 Task: Create a schedule automation trigger every month on the first working day at 12:00 PM starting on February 1, 2024.
Action: Mouse moved to (897, 257)
Screenshot: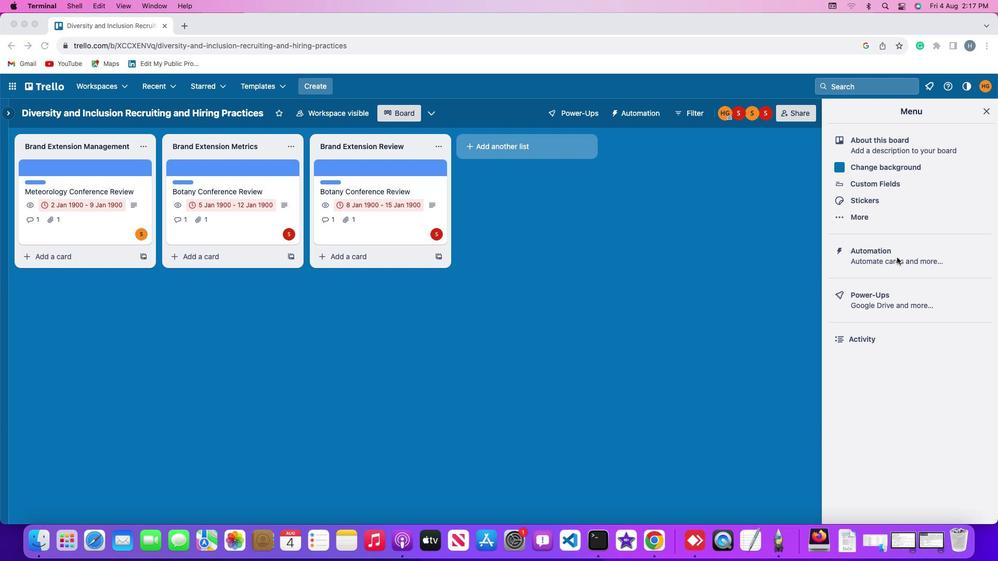 
Action: Mouse pressed left at (897, 257)
Screenshot: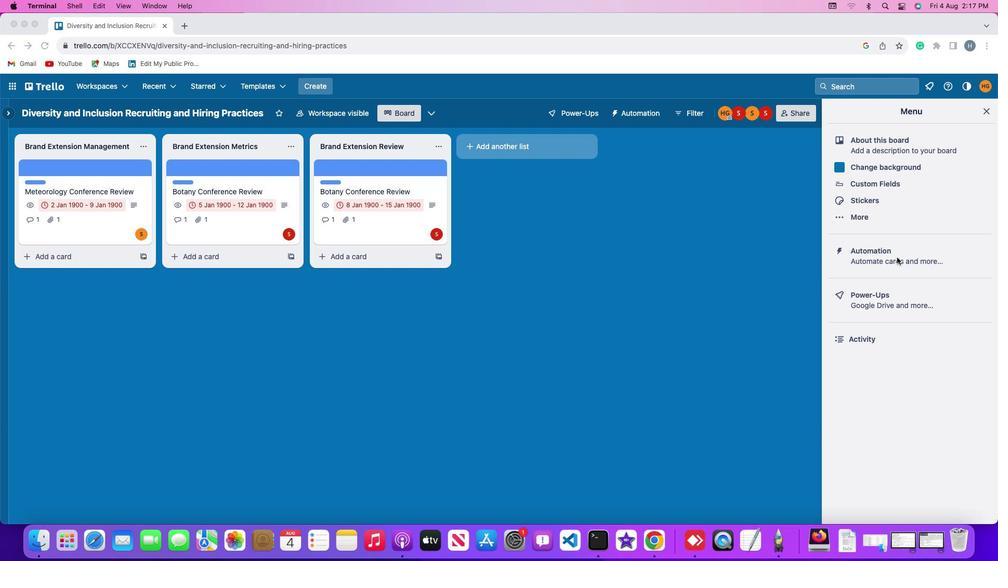 
Action: Mouse pressed left at (897, 257)
Screenshot: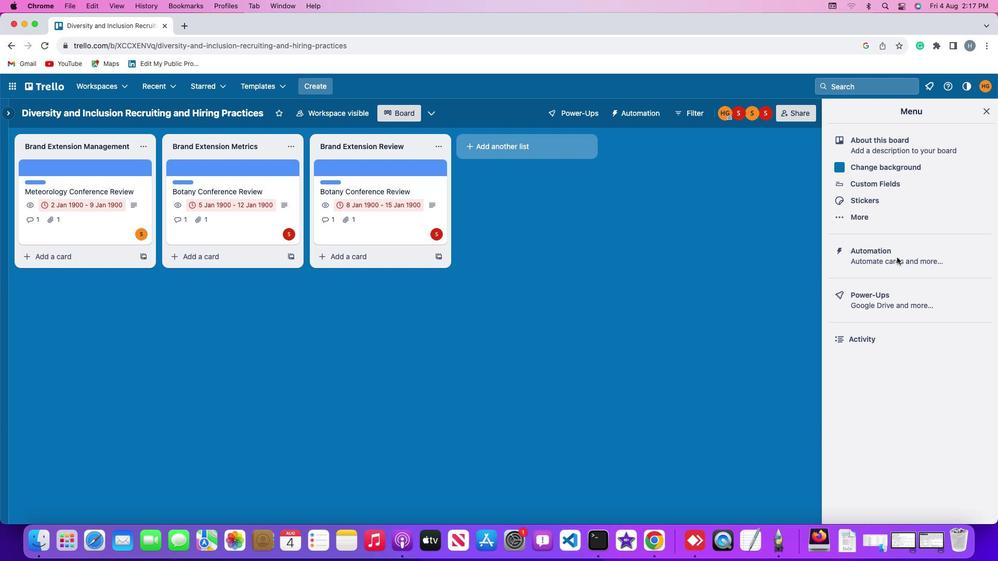 
Action: Mouse moved to (64, 227)
Screenshot: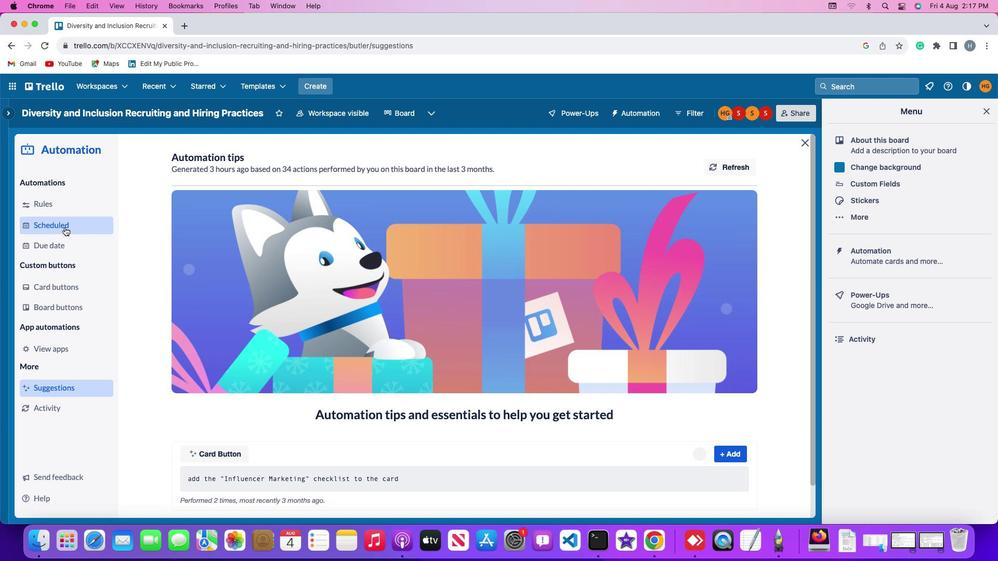 
Action: Mouse pressed left at (64, 227)
Screenshot: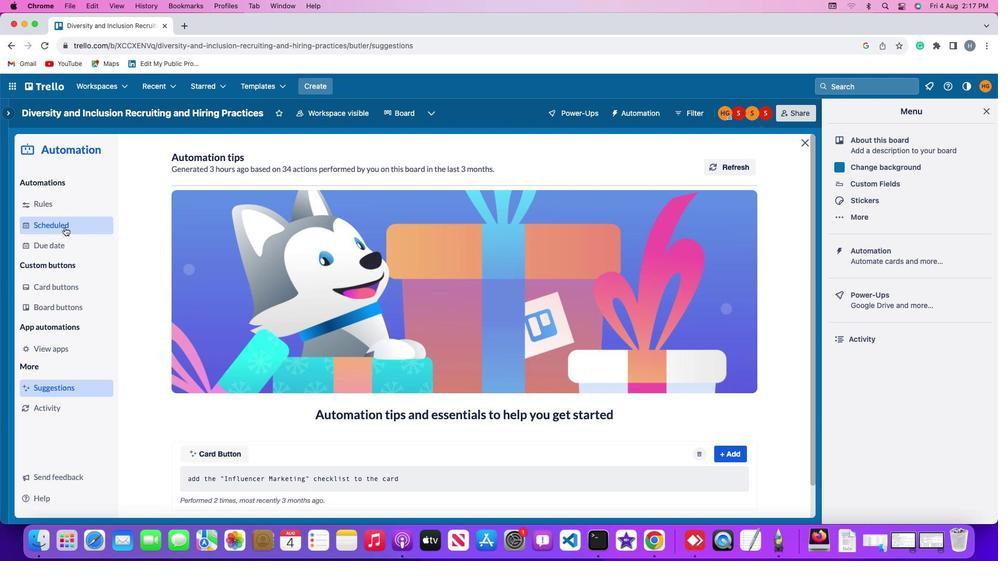 
Action: Mouse moved to (705, 153)
Screenshot: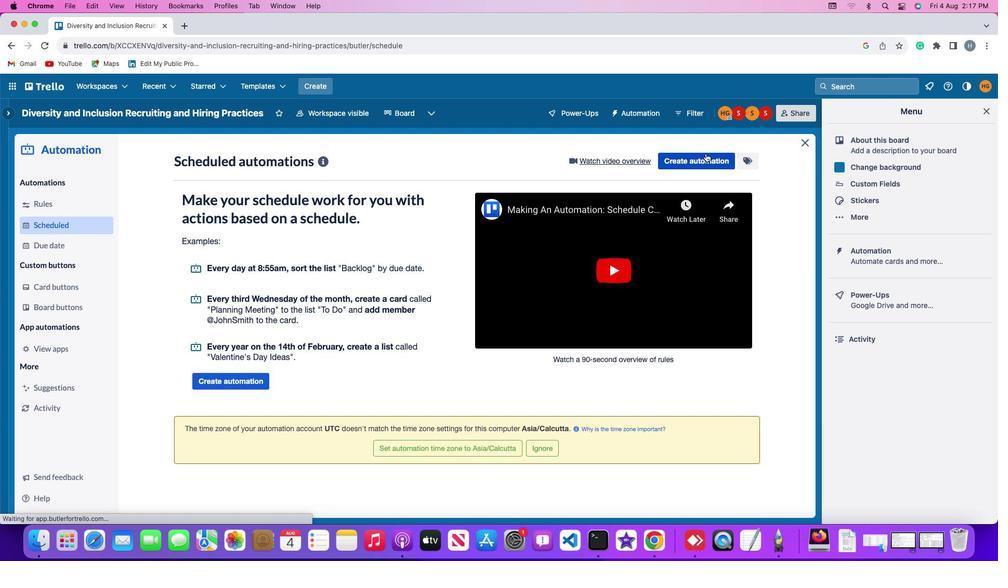 
Action: Mouse pressed left at (705, 153)
Screenshot: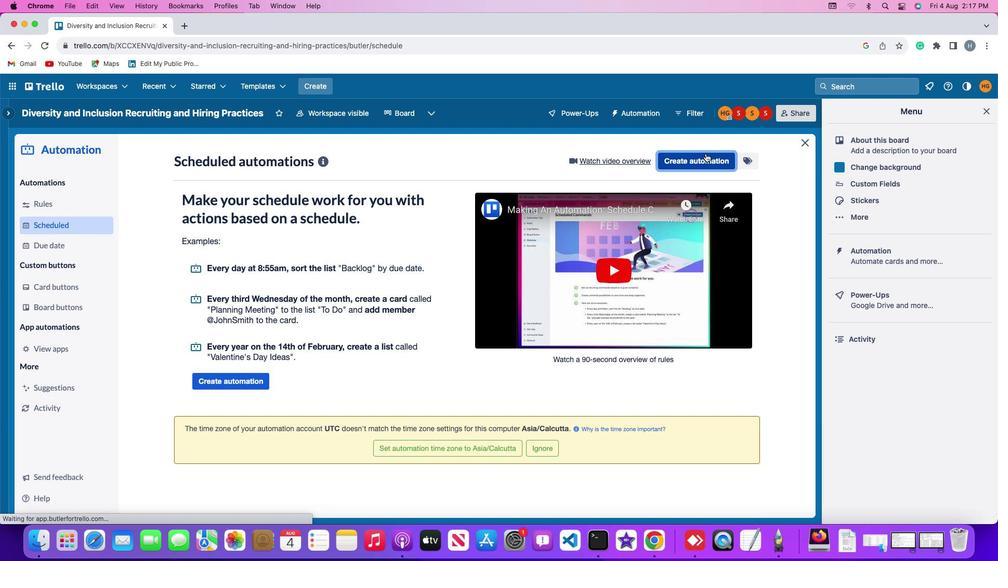 
Action: Mouse moved to (522, 260)
Screenshot: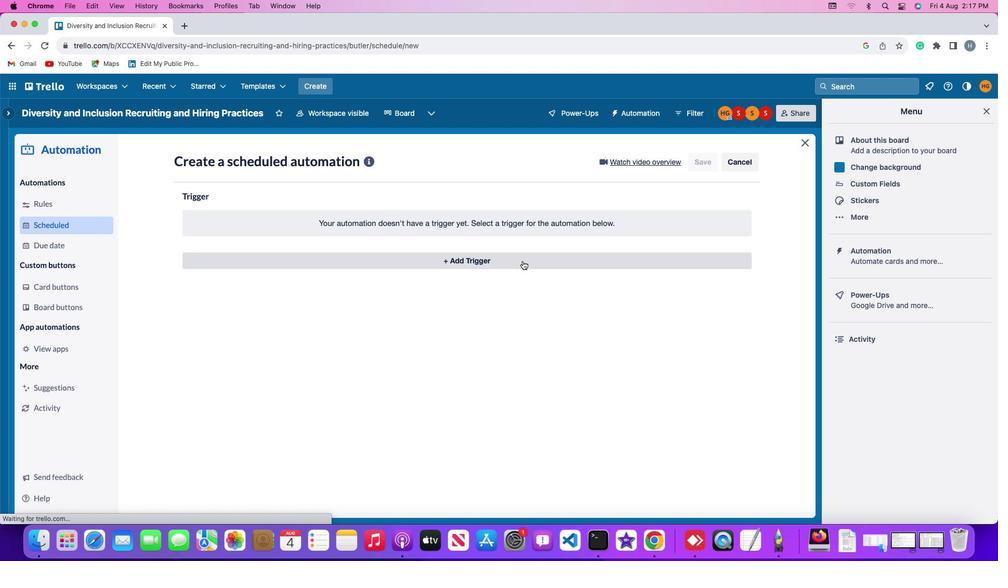 
Action: Mouse pressed left at (522, 260)
Screenshot: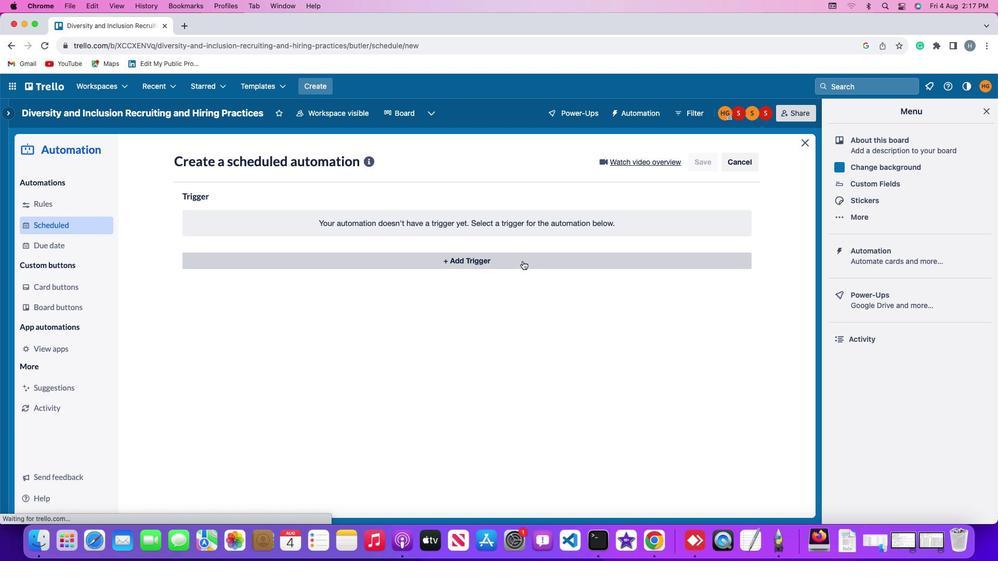 
Action: Mouse moved to (218, 437)
Screenshot: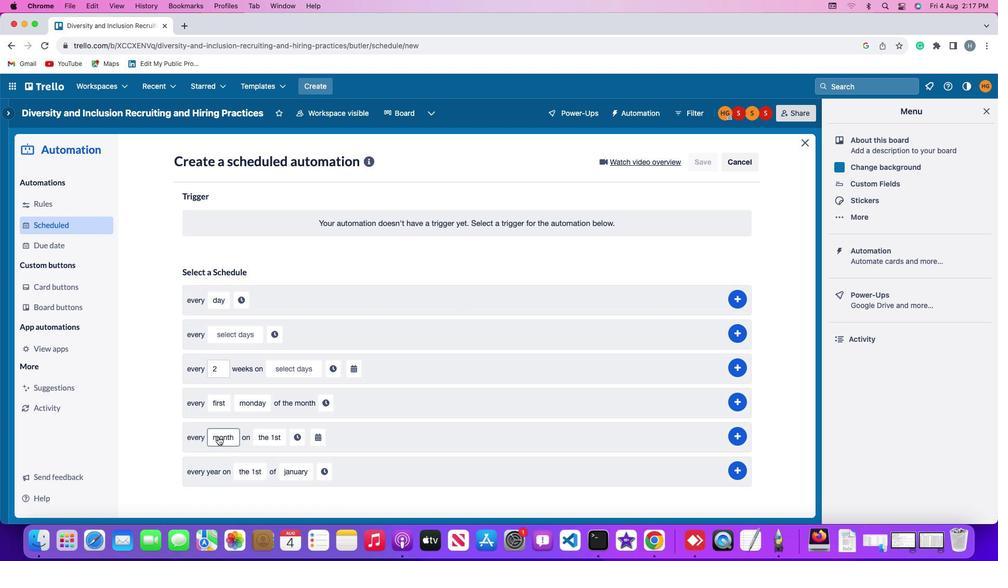 
Action: Mouse pressed left at (218, 437)
Screenshot: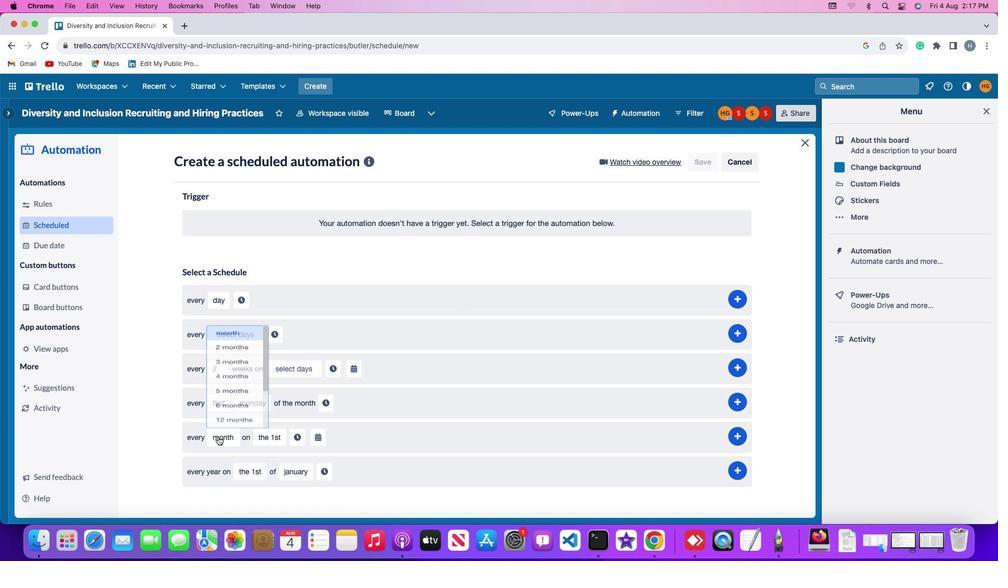 
Action: Mouse moved to (239, 290)
Screenshot: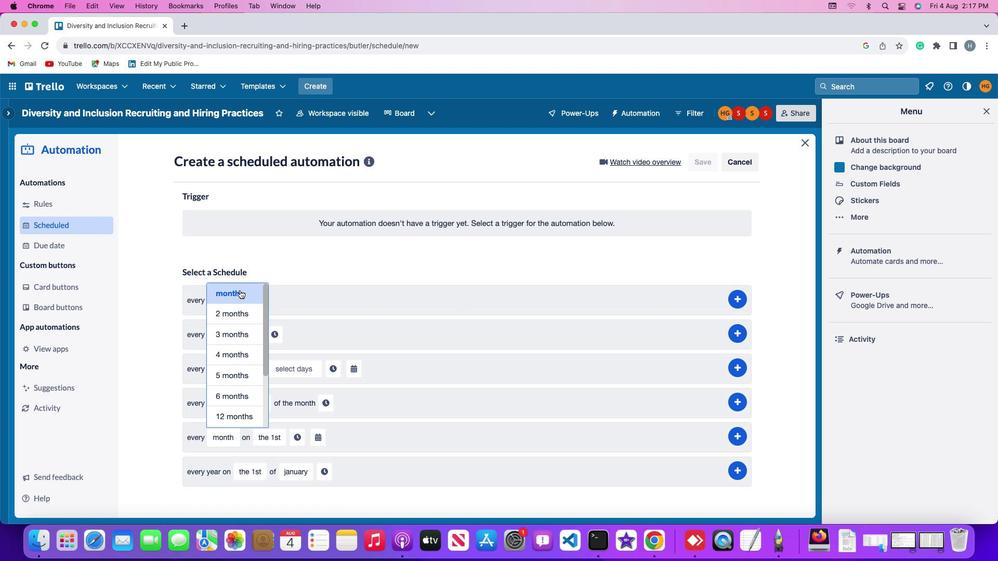 
Action: Mouse pressed left at (239, 290)
Screenshot: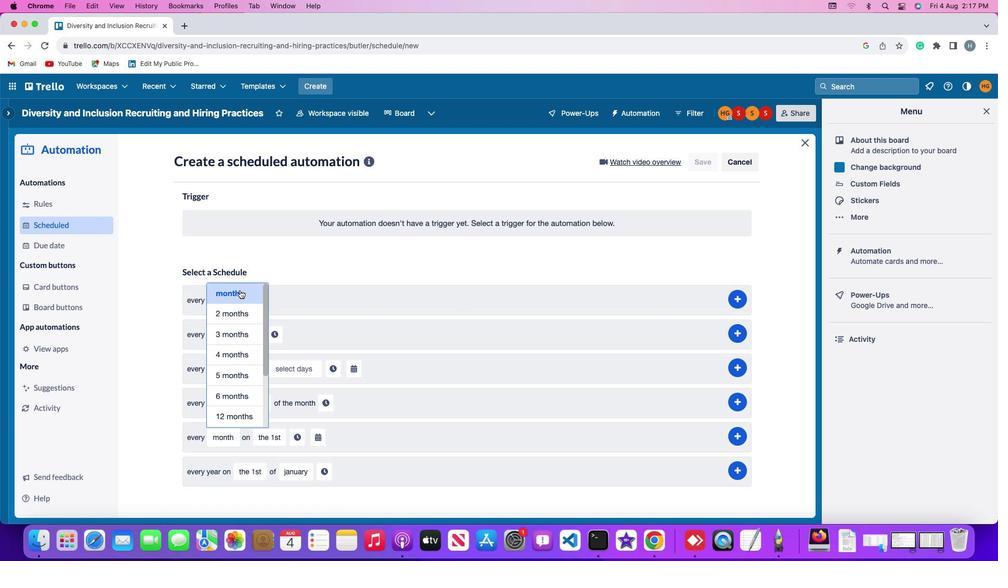 
Action: Mouse moved to (266, 438)
Screenshot: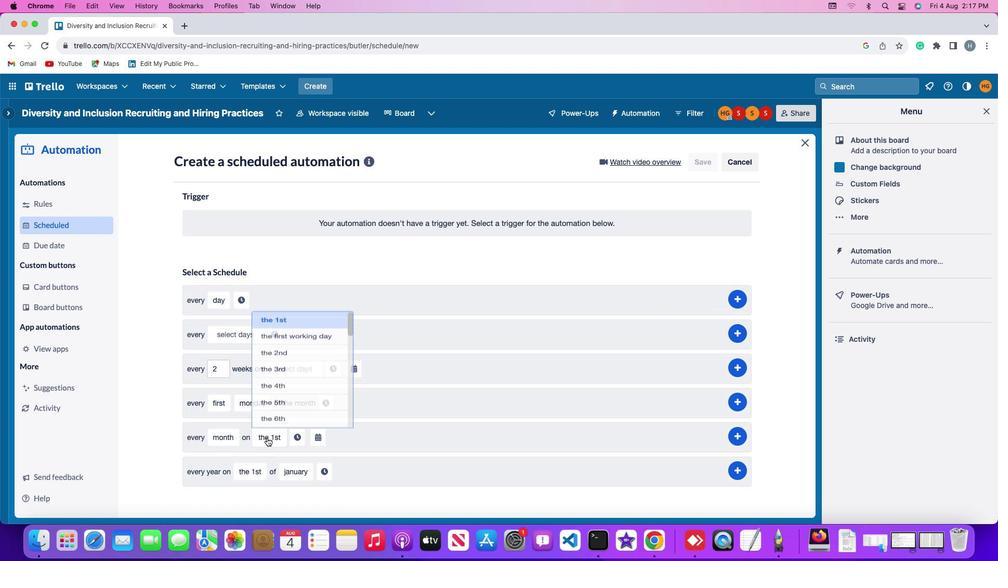 
Action: Mouse pressed left at (266, 438)
Screenshot: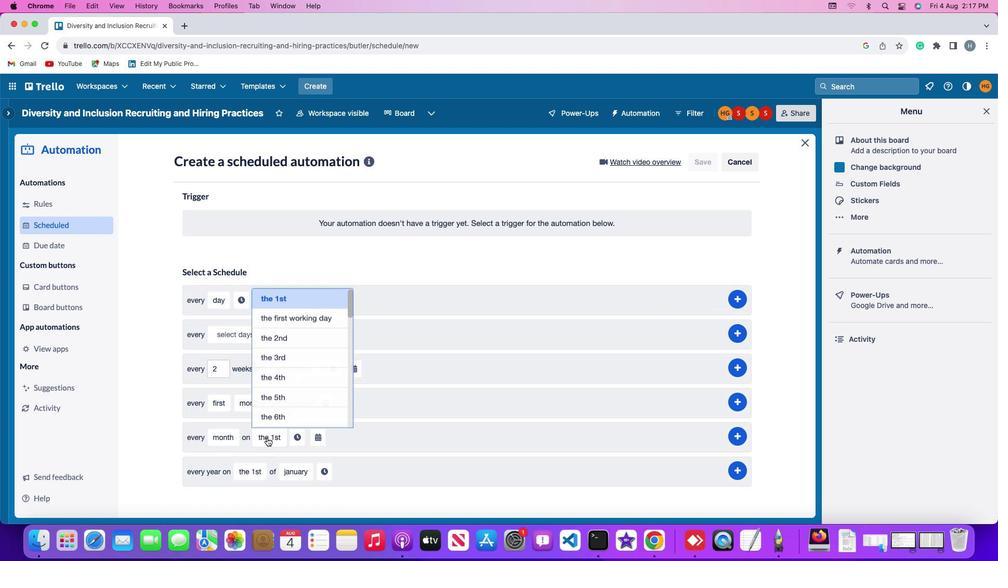 
Action: Mouse moved to (294, 313)
Screenshot: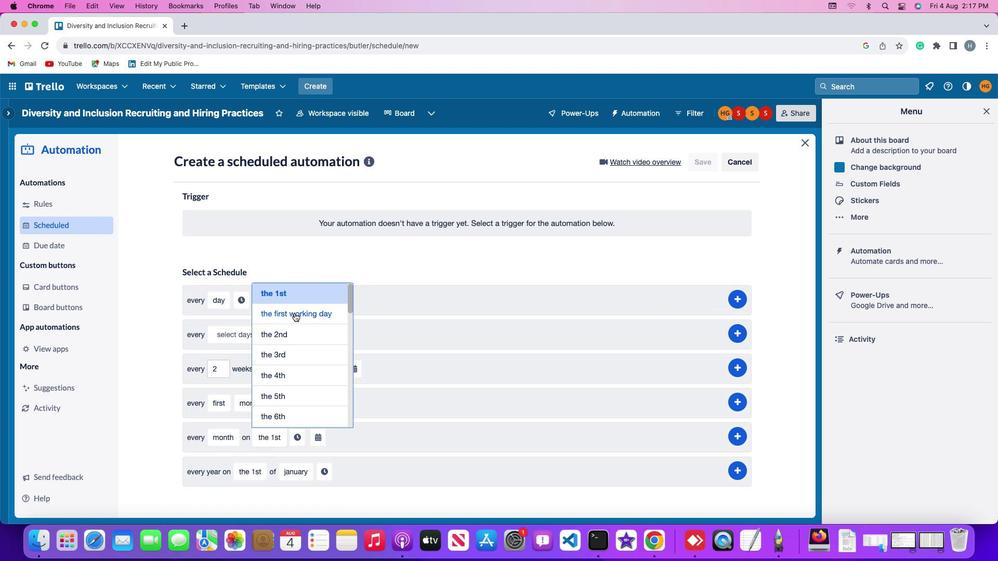 
Action: Mouse pressed left at (294, 313)
Screenshot: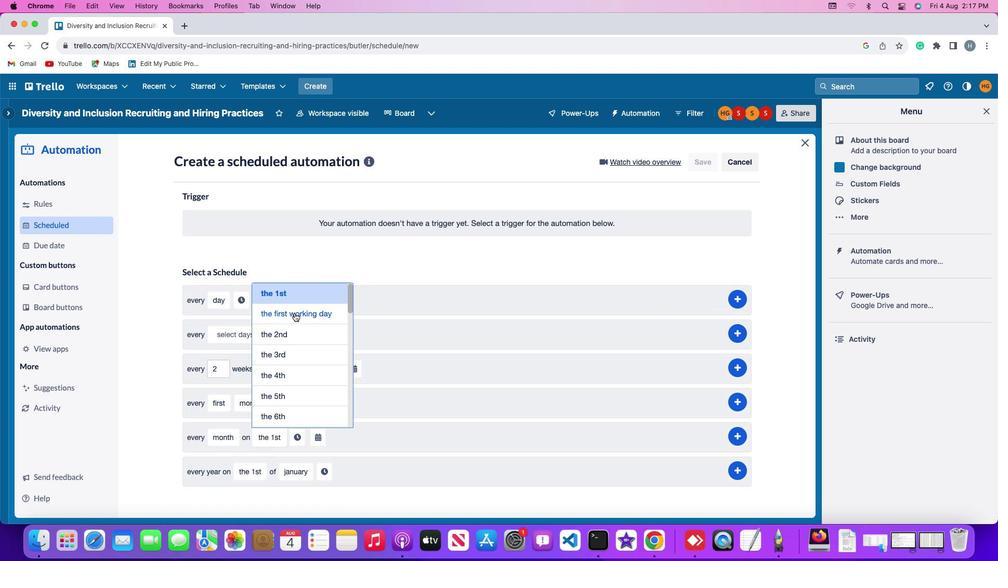 
Action: Mouse moved to (338, 436)
Screenshot: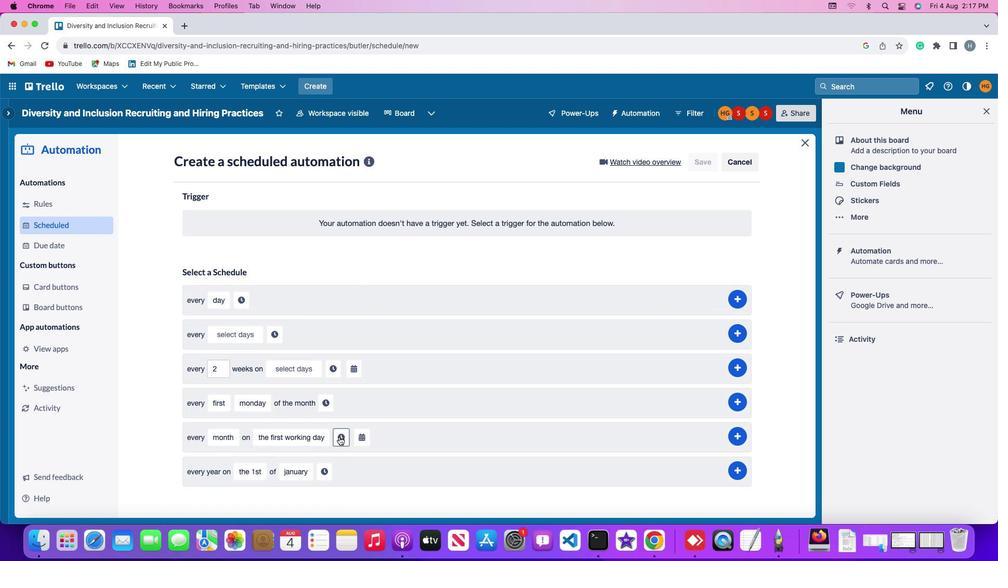
Action: Mouse pressed left at (338, 436)
Screenshot: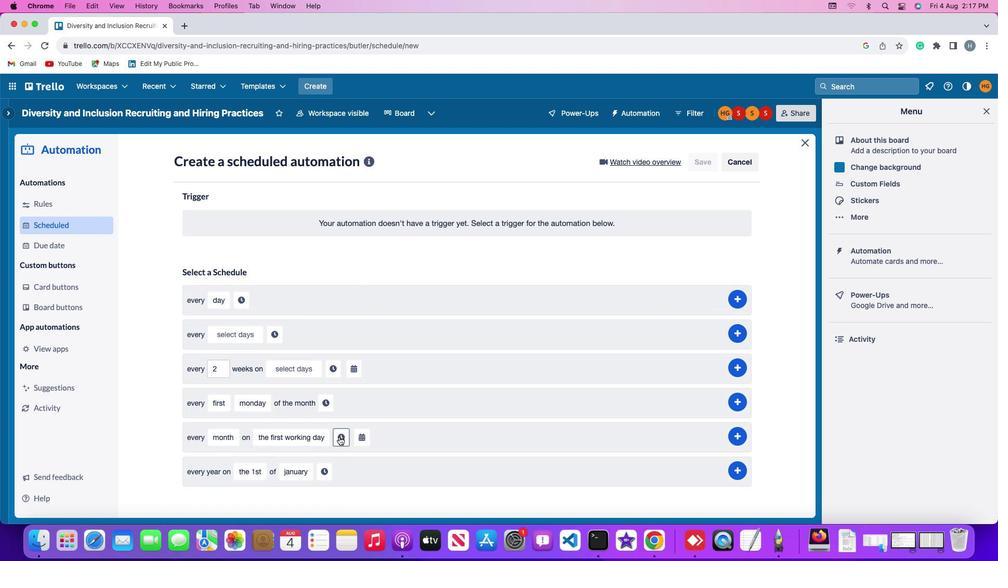 
Action: Mouse moved to (359, 437)
Screenshot: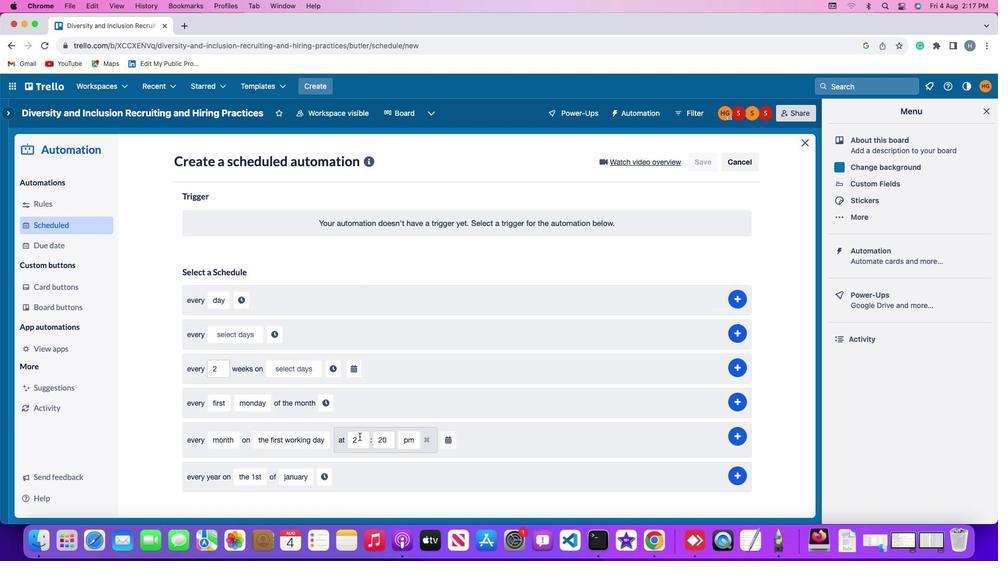 
Action: Mouse pressed left at (359, 437)
Screenshot: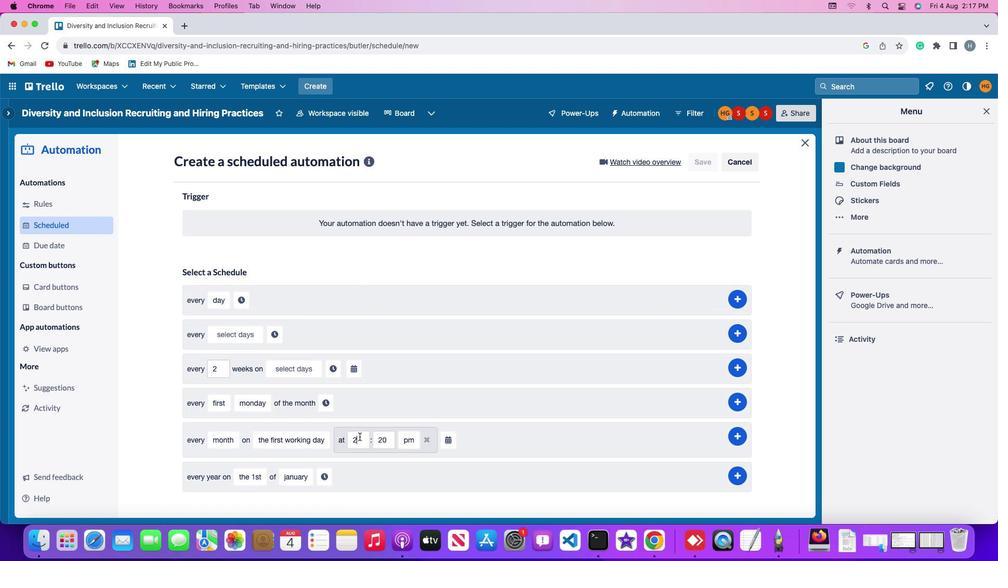 
Action: Mouse moved to (359, 437)
Screenshot: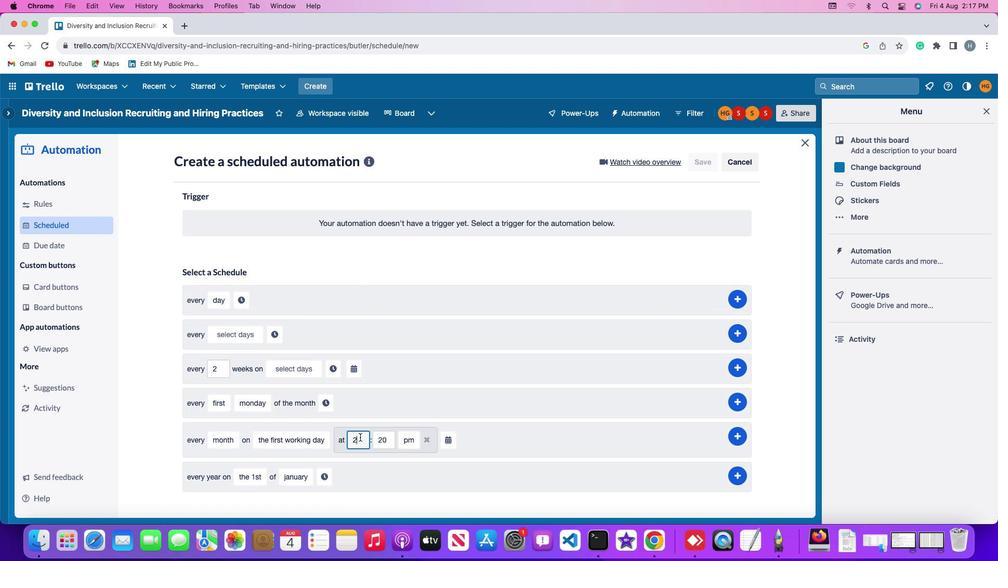 
Action: Key pressed Key.backspace'1''2'
Screenshot: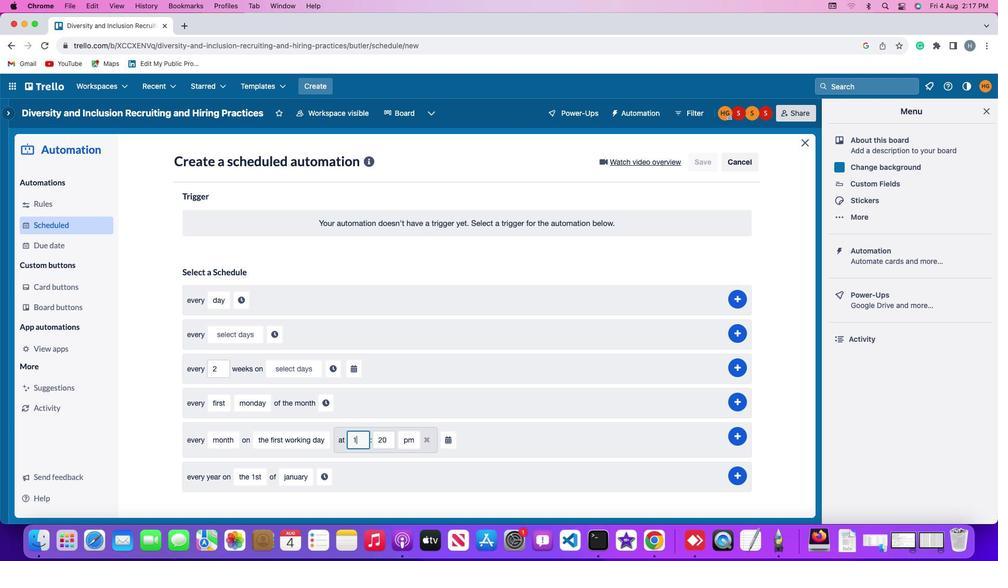 
Action: Mouse moved to (386, 440)
Screenshot: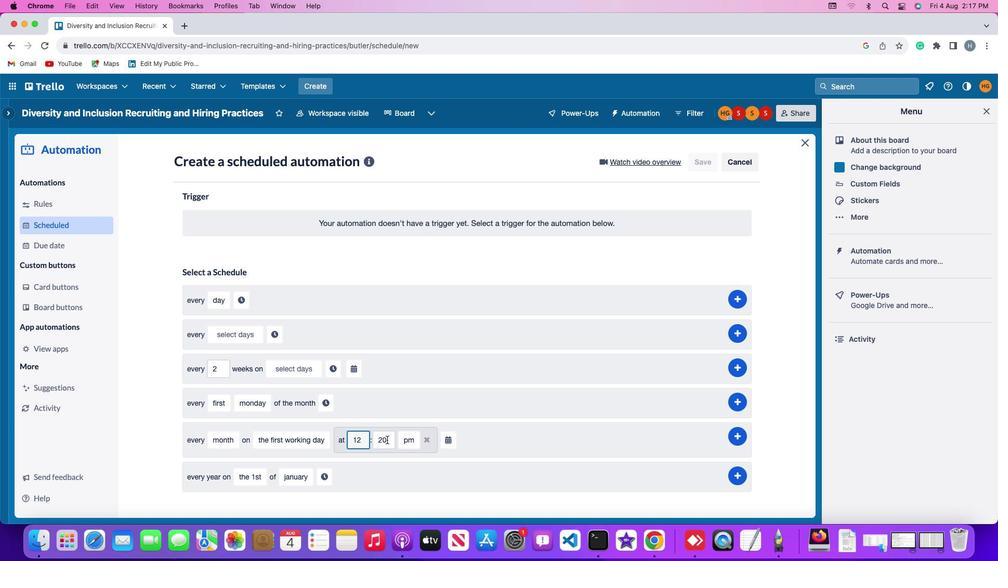 
Action: Mouse pressed left at (386, 440)
Screenshot: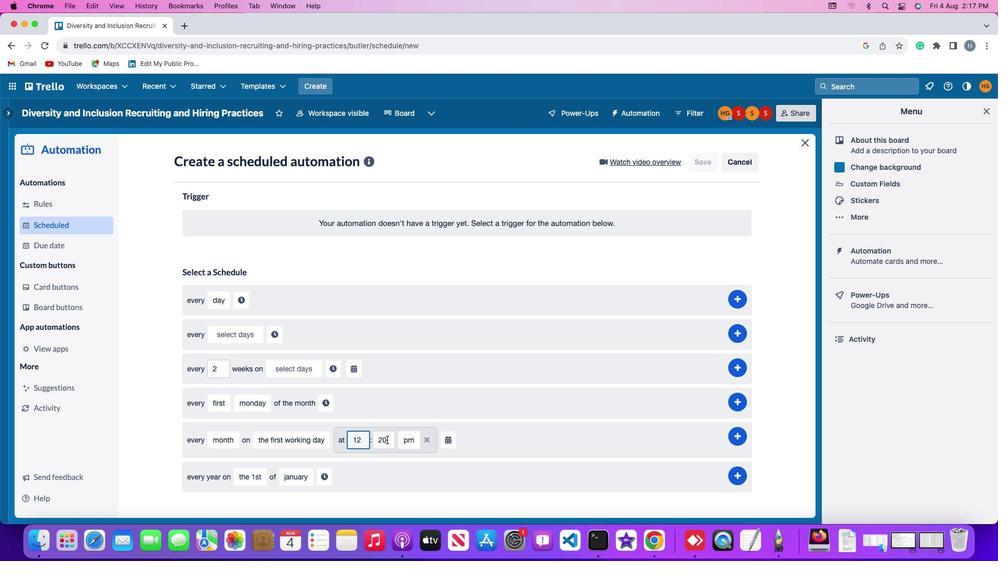 
Action: Key pressed Key.backspaceKey.backspace'0''0'
Screenshot: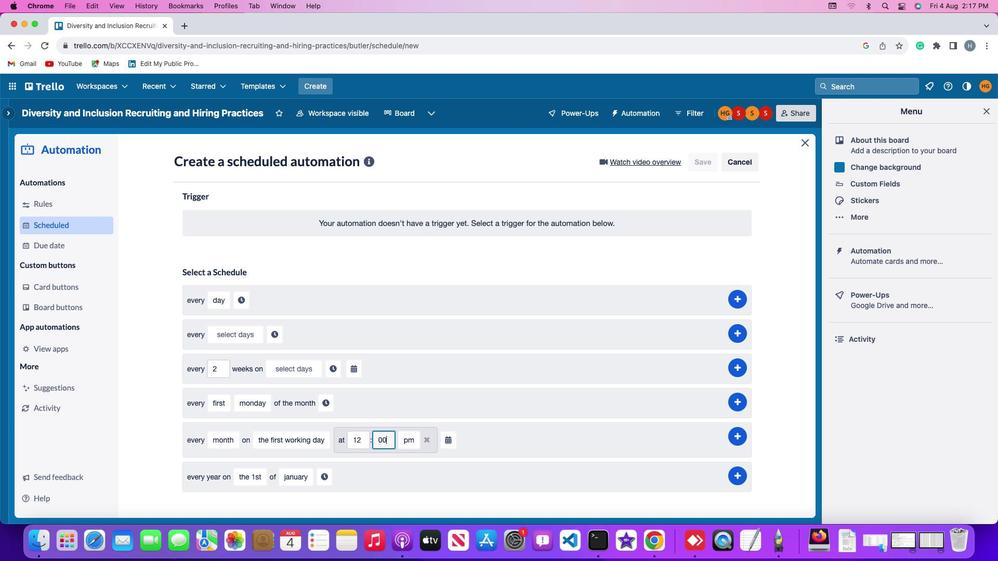 
Action: Mouse moved to (413, 443)
Screenshot: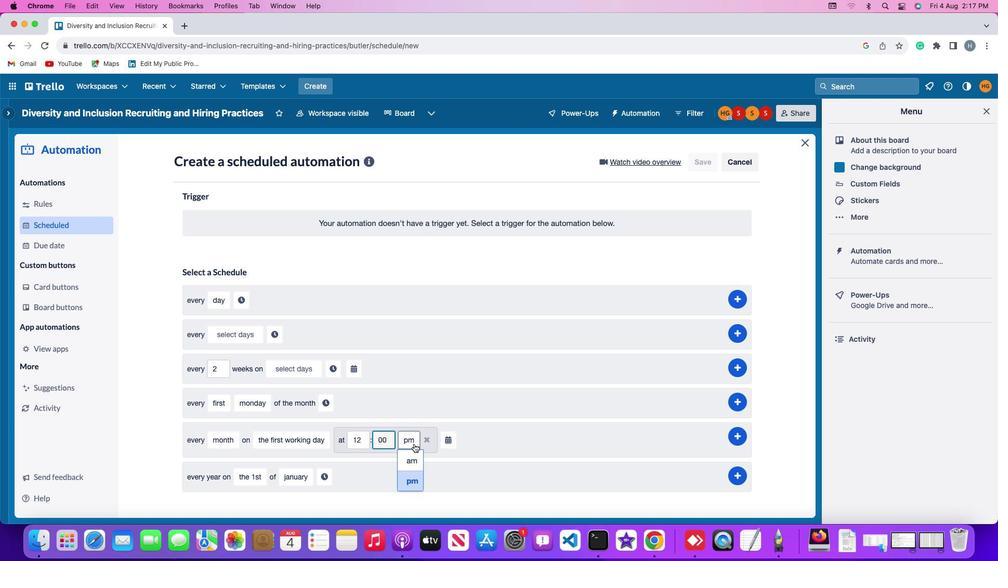
Action: Mouse pressed left at (413, 443)
Screenshot: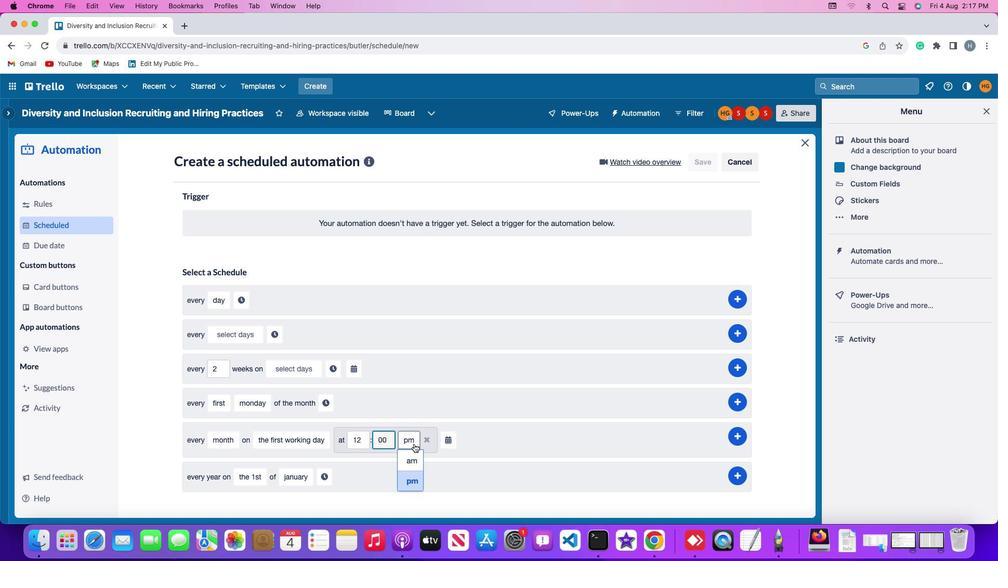 
Action: Mouse moved to (410, 478)
Screenshot: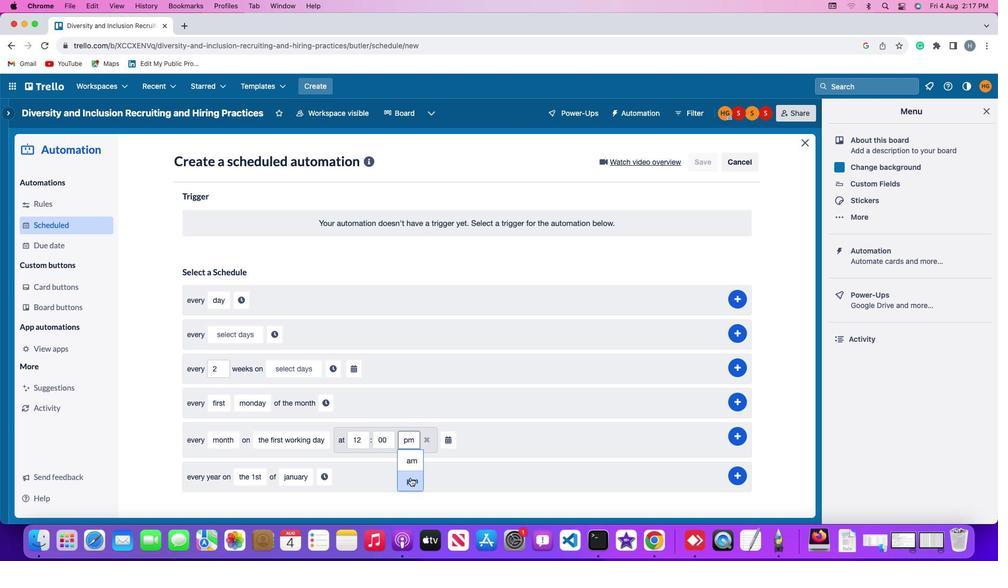 
Action: Mouse pressed left at (410, 478)
Screenshot: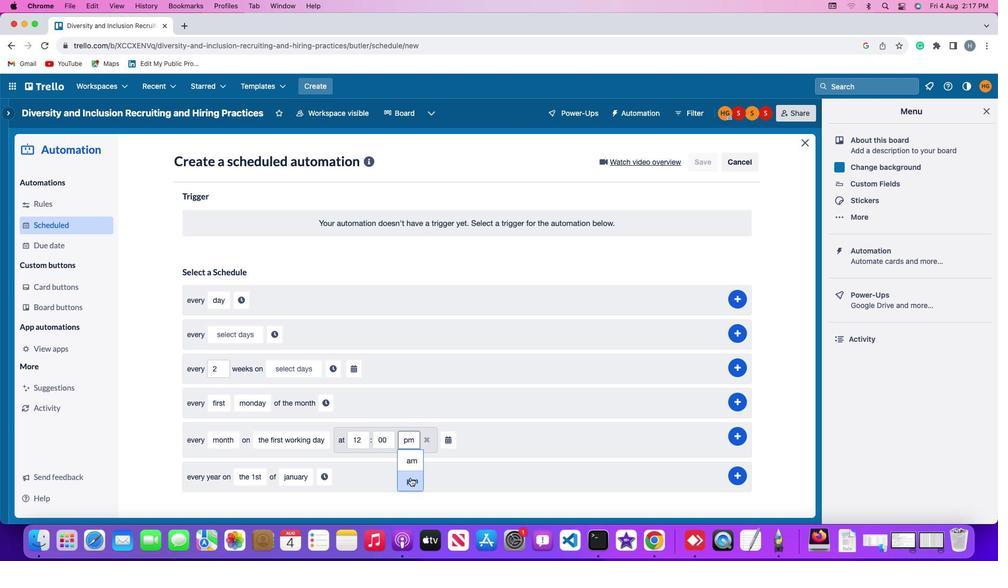 
Action: Mouse moved to (444, 436)
Screenshot: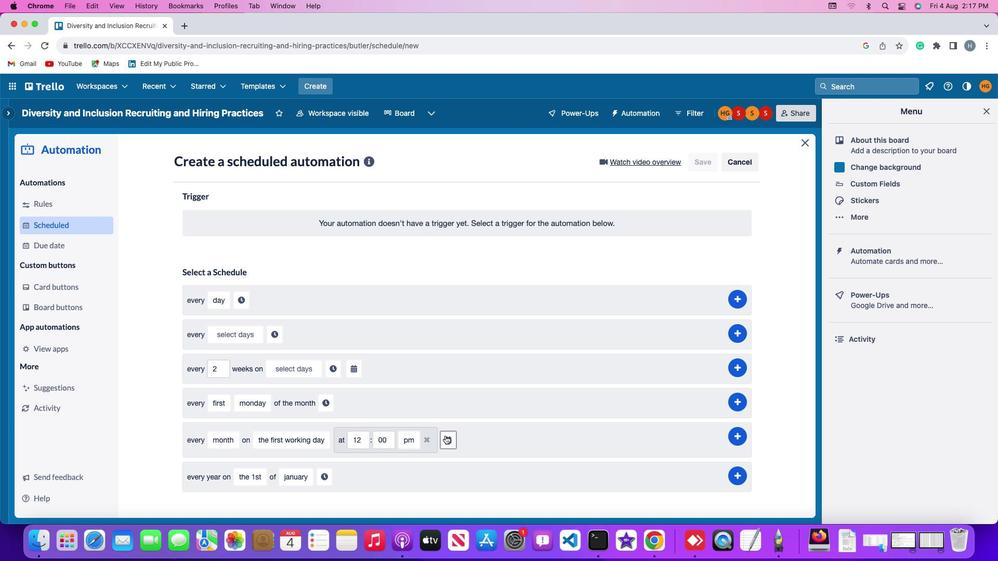 
Action: Mouse pressed left at (444, 436)
Screenshot: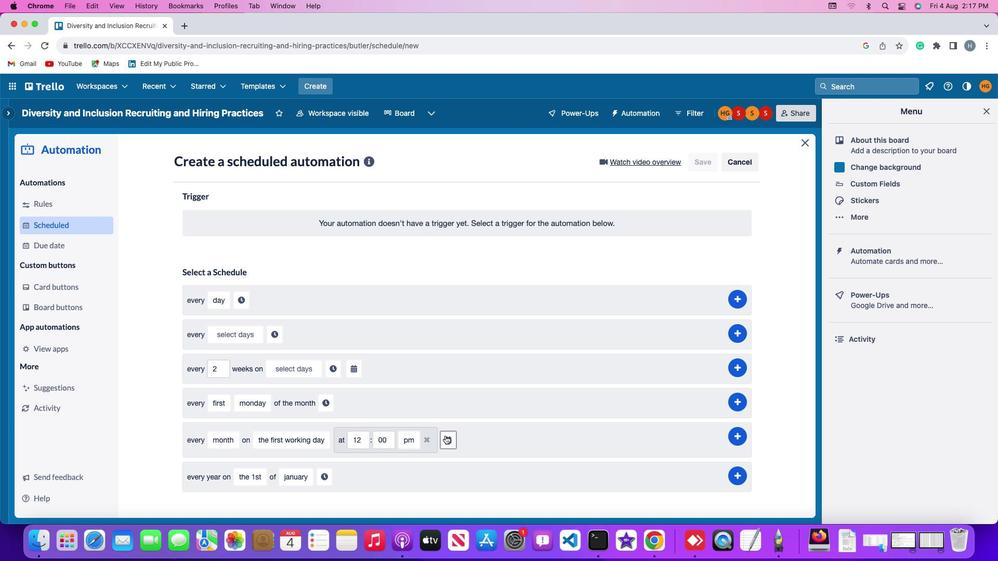 
Action: Mouse moved to (507, 351)
Screenshot: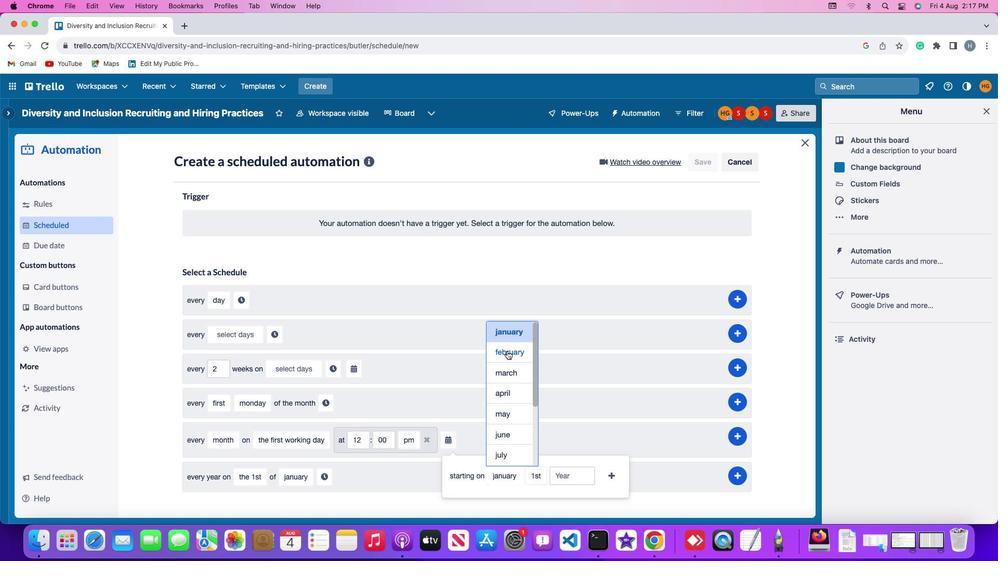 
Action: Mouse pressed left at (507, 351)
Screenshot: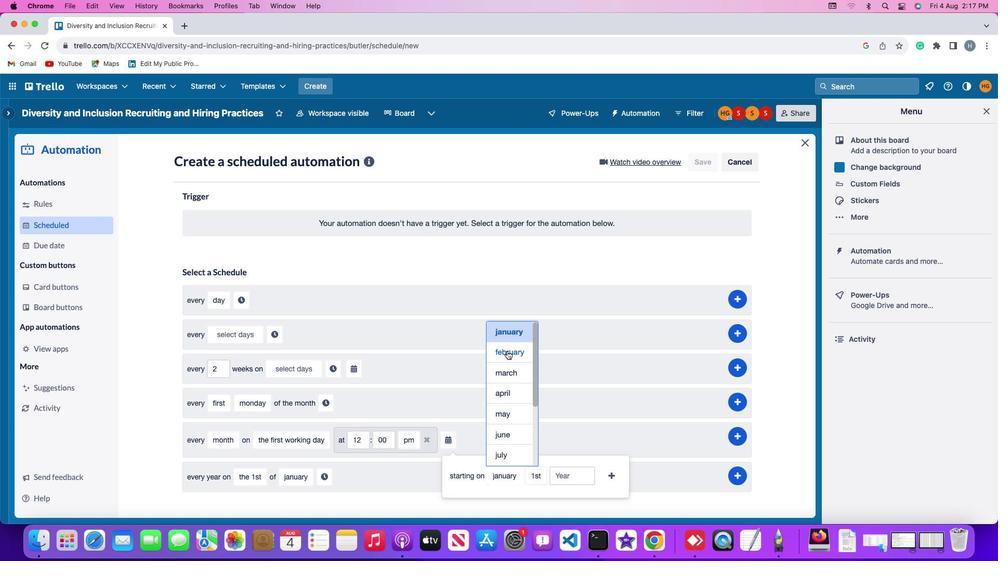 
Action: Mouse moved to (543, 332)
Screenshot: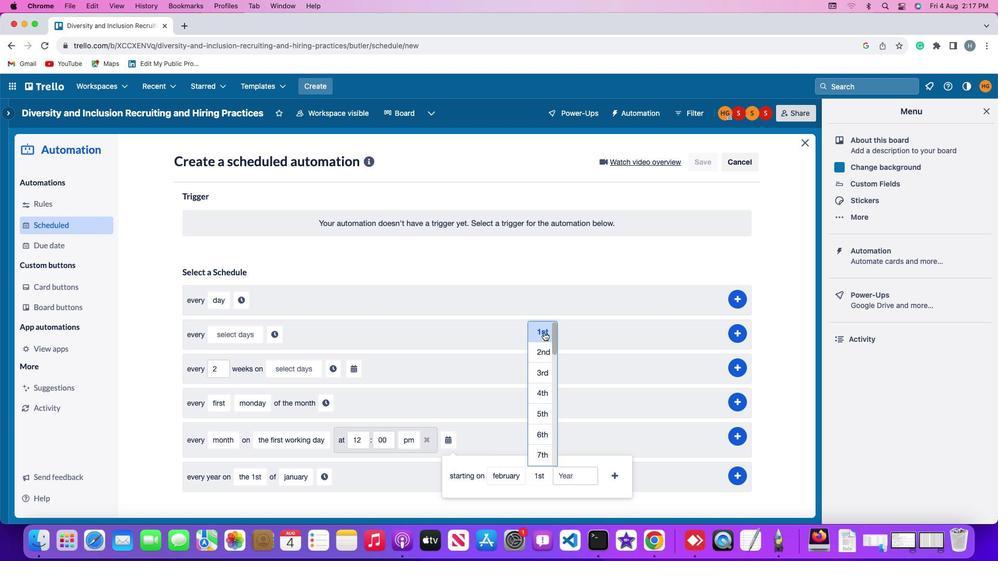 
Action: Mouse pressed left at (543, 332)
Screenshot: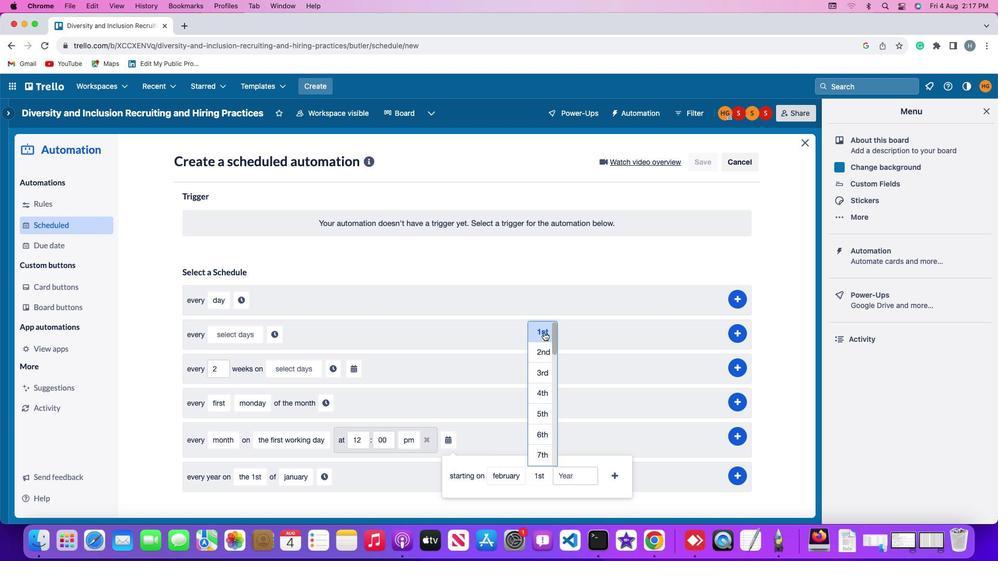 
Action: Mouse moved to (588, 477)
Screenshot: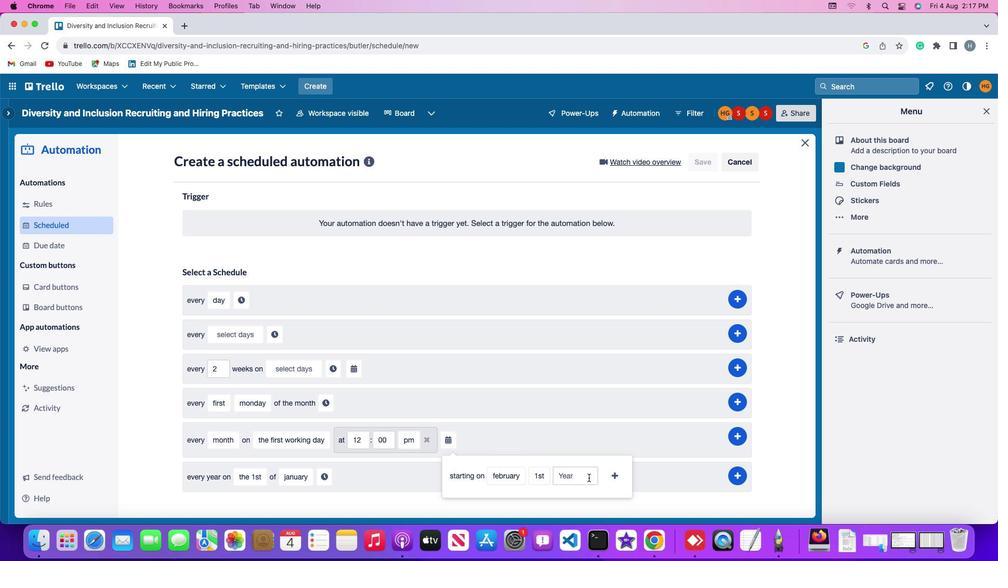 
Action: Mouse pressed left at (588, 477)
Screenshot: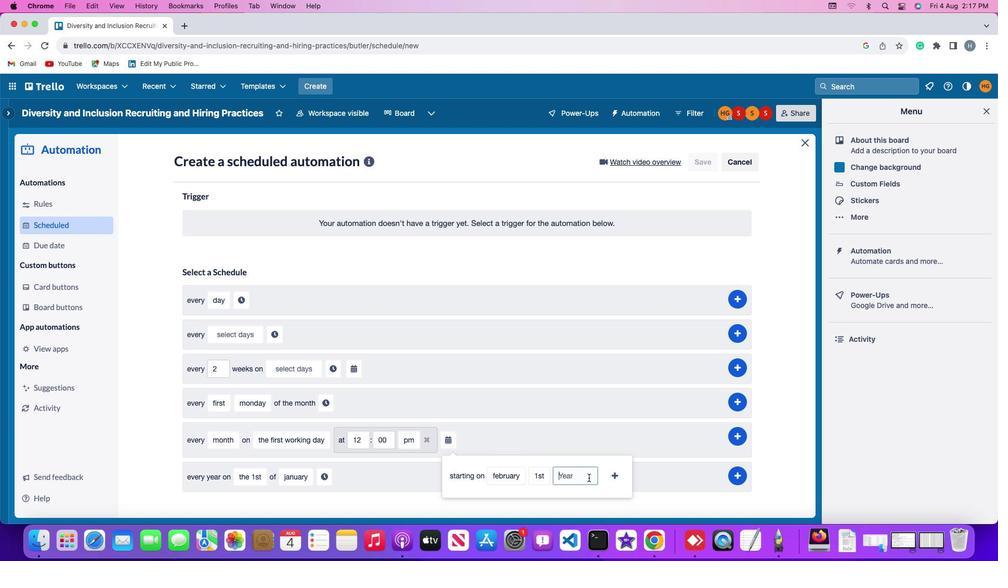 
Action: Mouse moved to (588, 476)
Screenshot: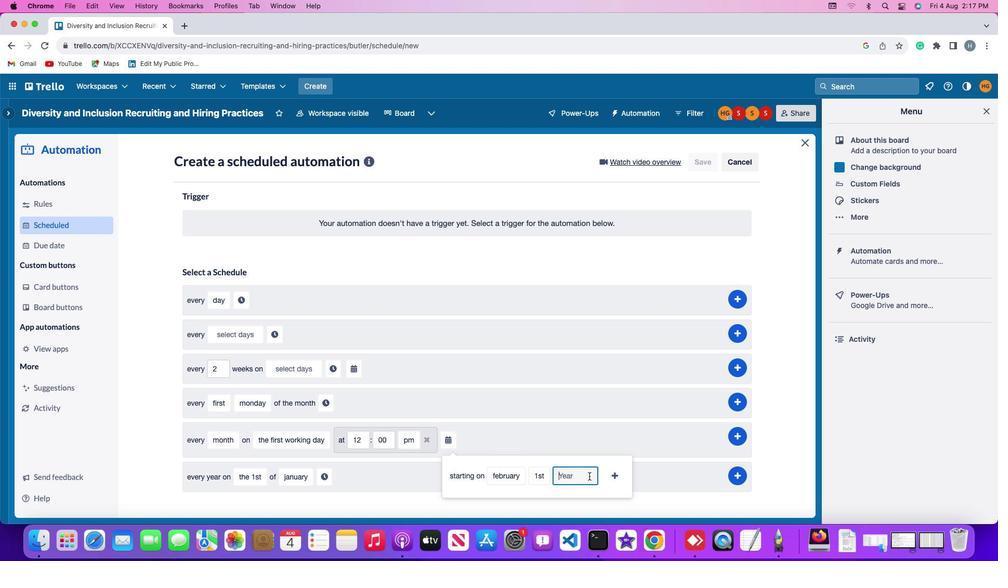 
Action: Key pressed '2'
Screenshot: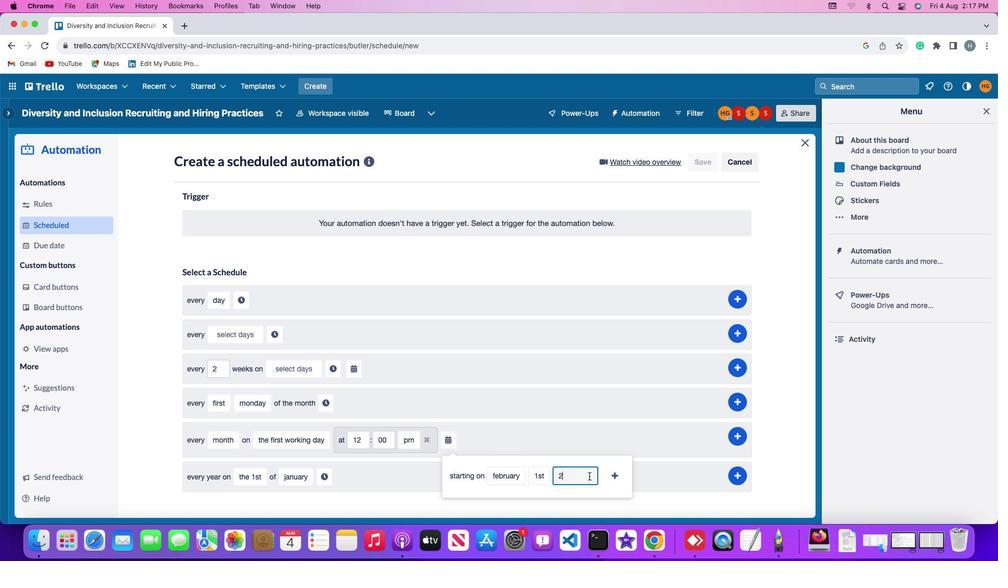 
Action: Mouse moved to (588, 475)
Screenshot: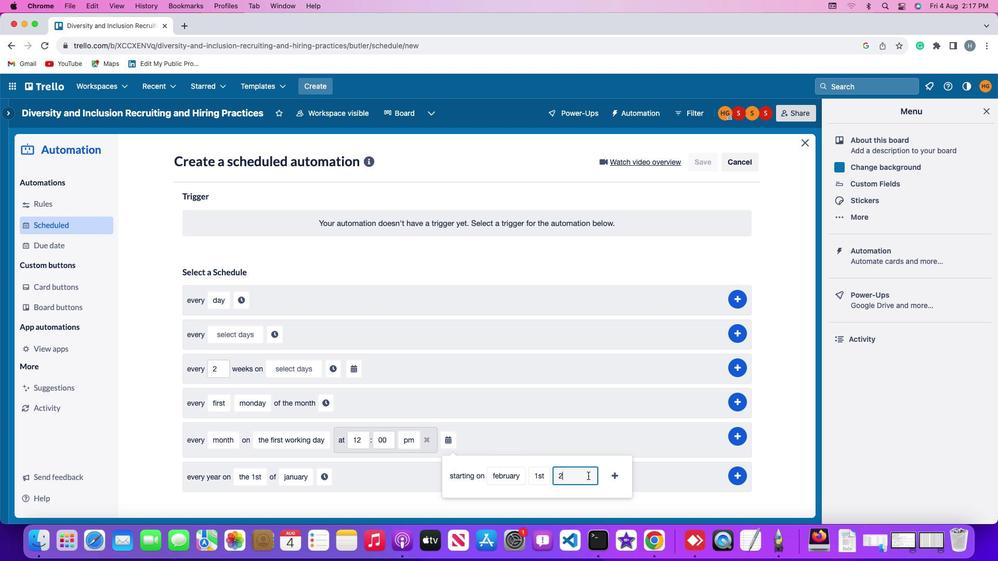 
Action: Key pressed '0''2''4'
Screenshot: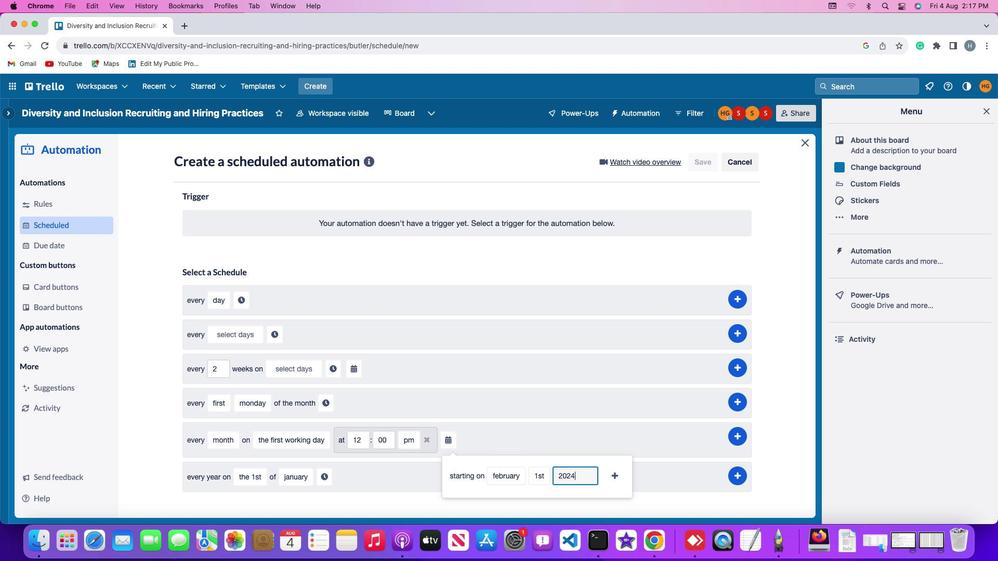 
Action: Mouse moved to (613, 474)
Screenshot: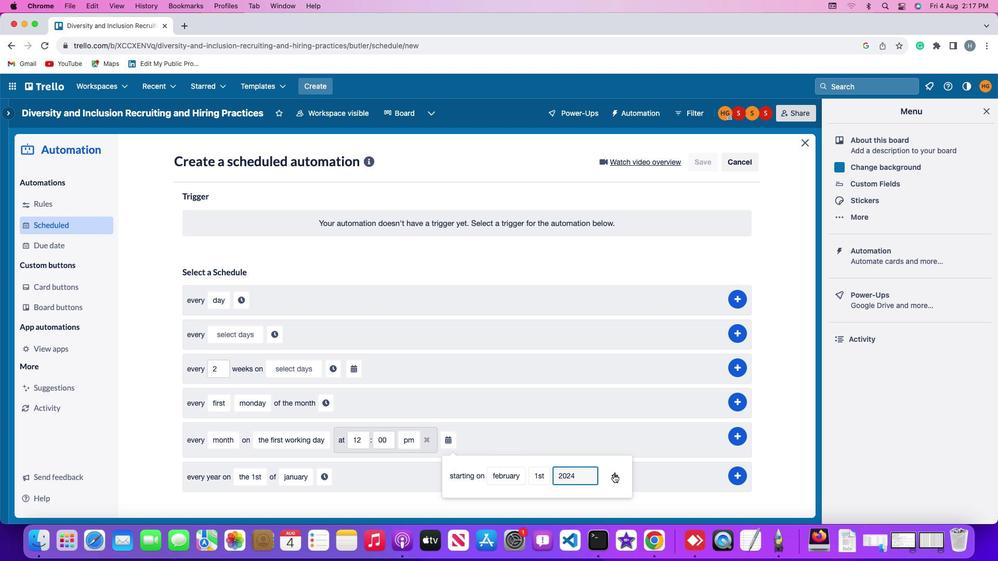 
Action: Mouse pressed left at (613, 474)
Screenshot: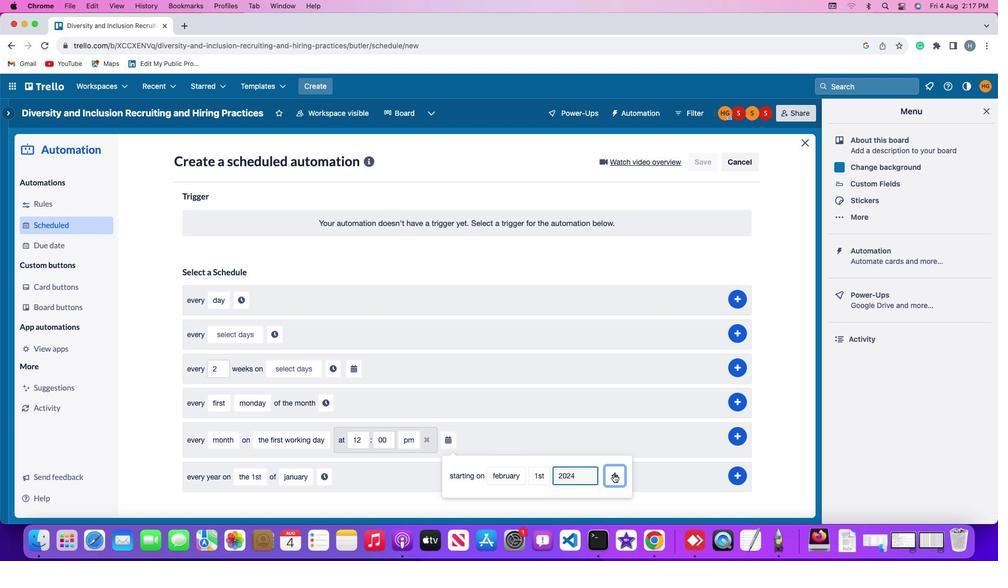 
Action: Mouse moved to (733, 432)
Screenshot: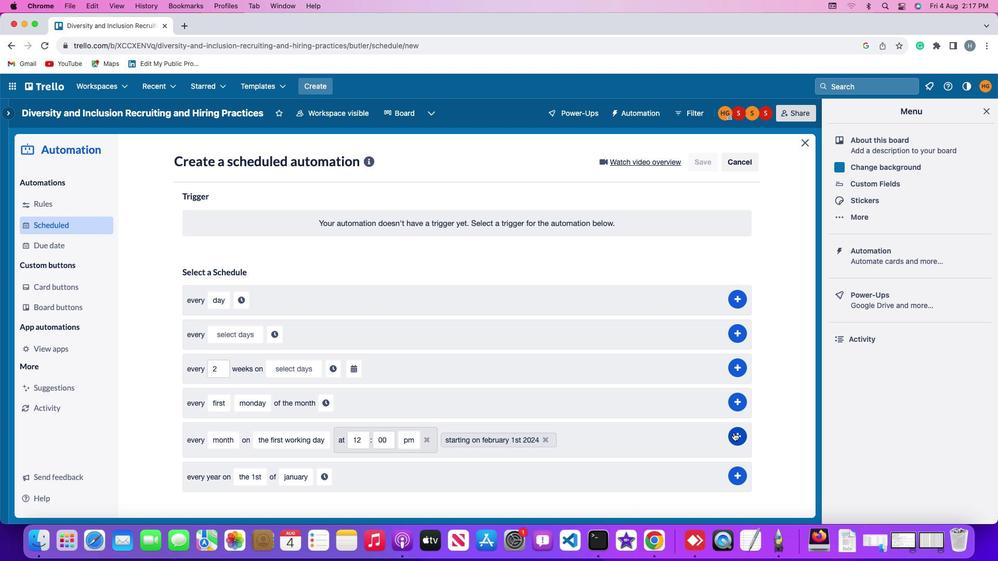 
Action: Mouse pressed left at (733, 432)
Screenshot: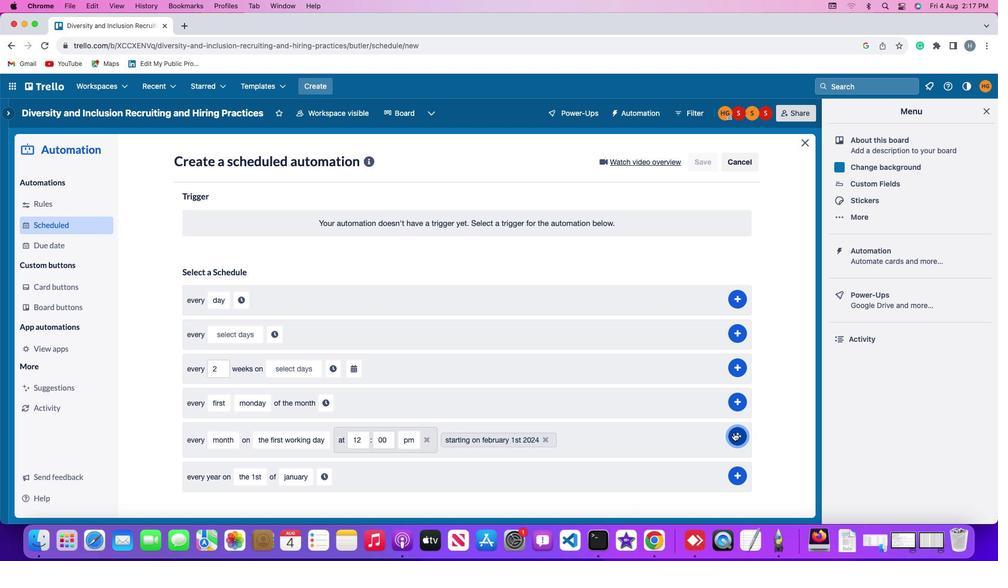 
Action: Mouse moved to (632, 260)
Screenshot: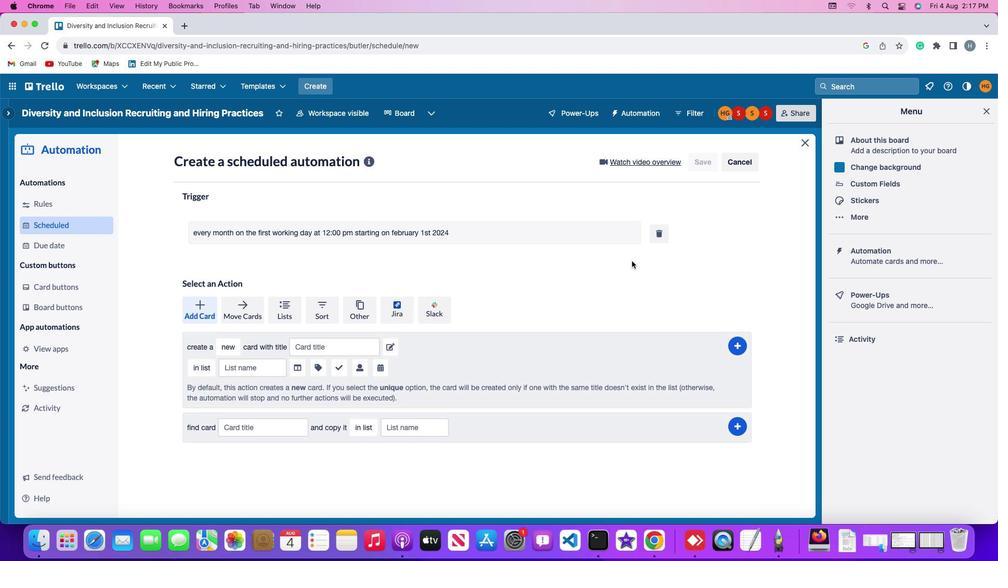
